 Task: Add a dentist appointment for a dental filling on the 9th at 3:00 PM.
Action: Mouse pressed left at (76, 194)
Screenshot: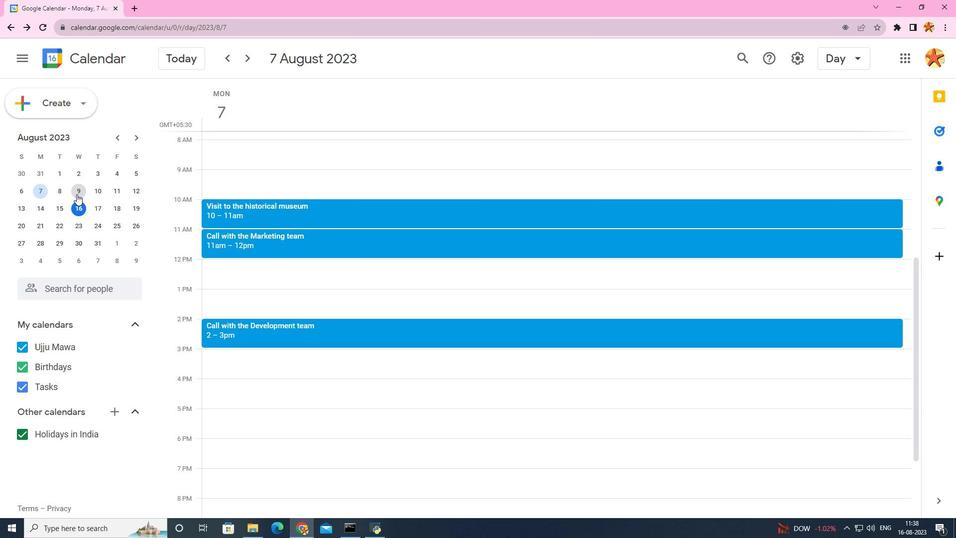 
Action: Mouse moved to (221, 351)
Screenshot: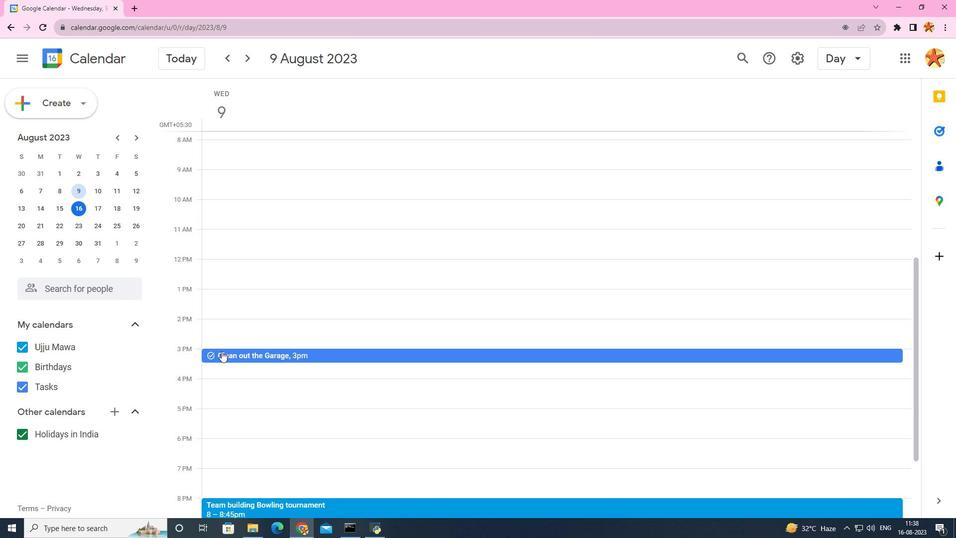 
Action: Mouse pressed left at (221, 351)
Screenshot: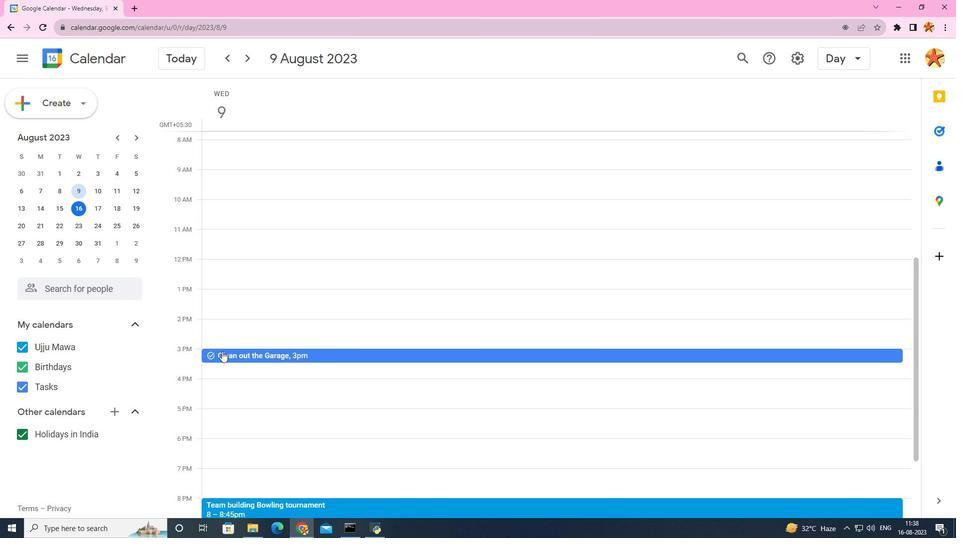 
Action: Mouse moved to (271, 311)
Screenshot: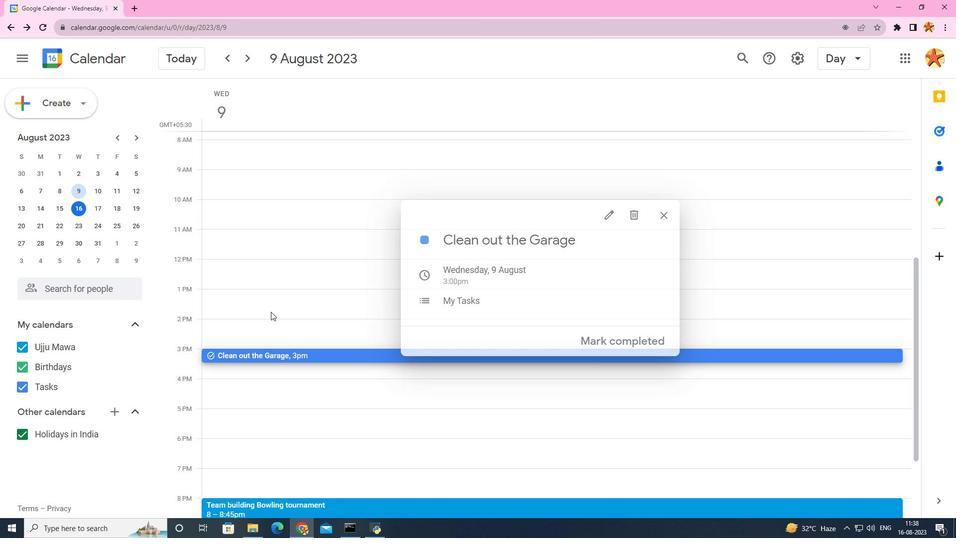 
Action: Mouse pressed left at (271, 311)
Screenshot: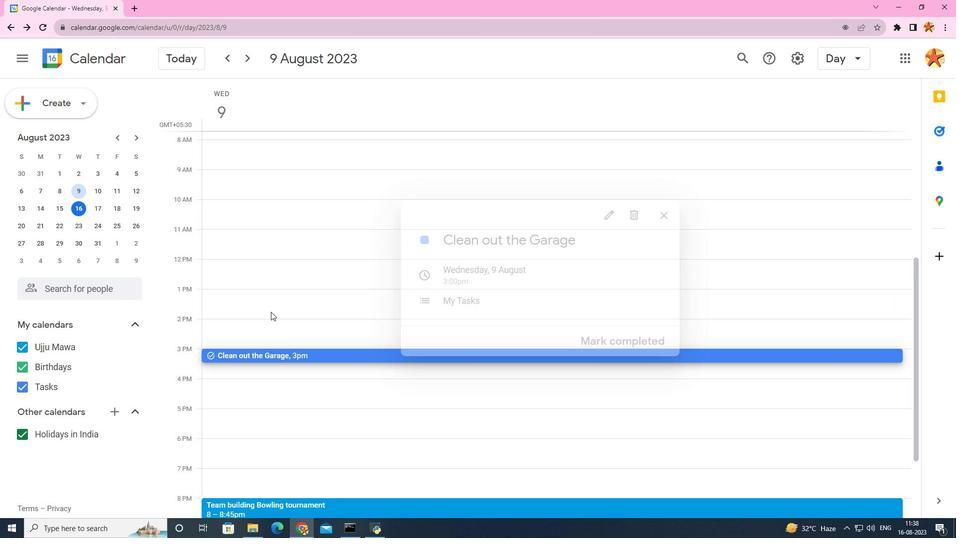 
Action: Mouse moved to (218, 333)
Screenshot: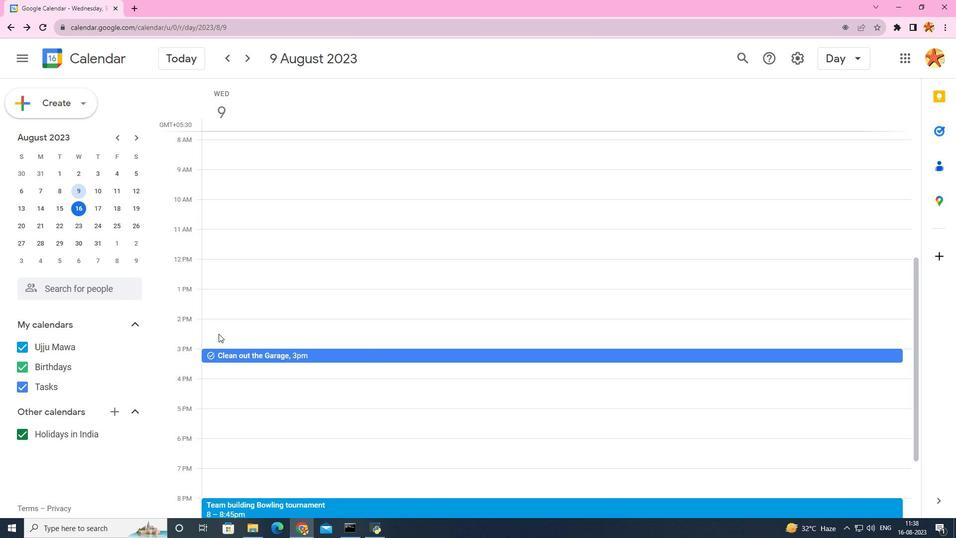 
Action: Mouse pressed left at (218, 333)
Screenshot: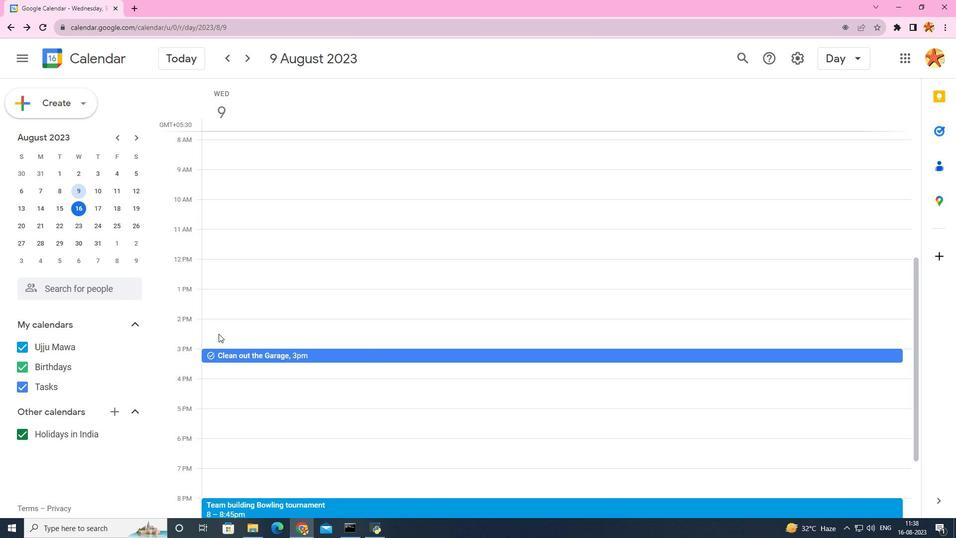 
Action: Mouse moved to (563, 226)
Screenshot: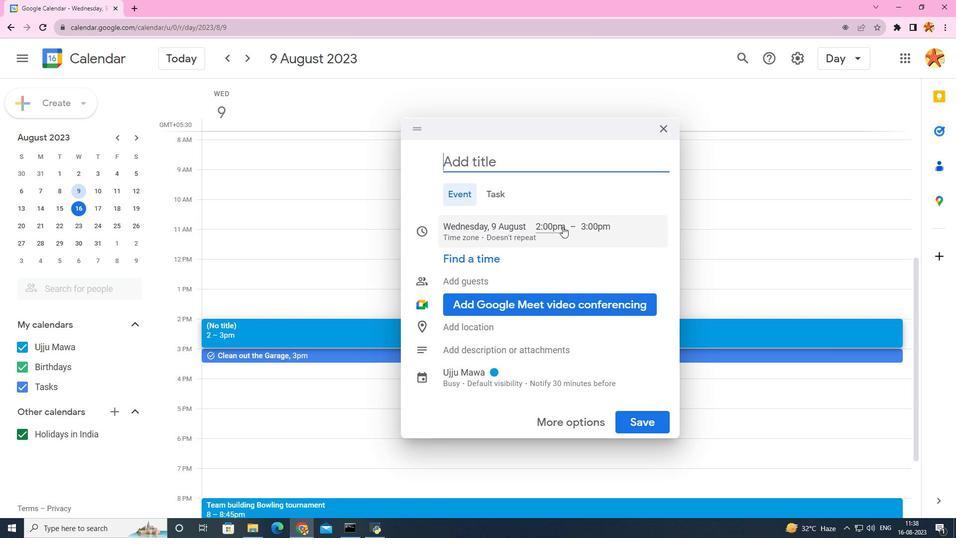 
Action: Mouse pressed left at (563, 226)
Screenshot: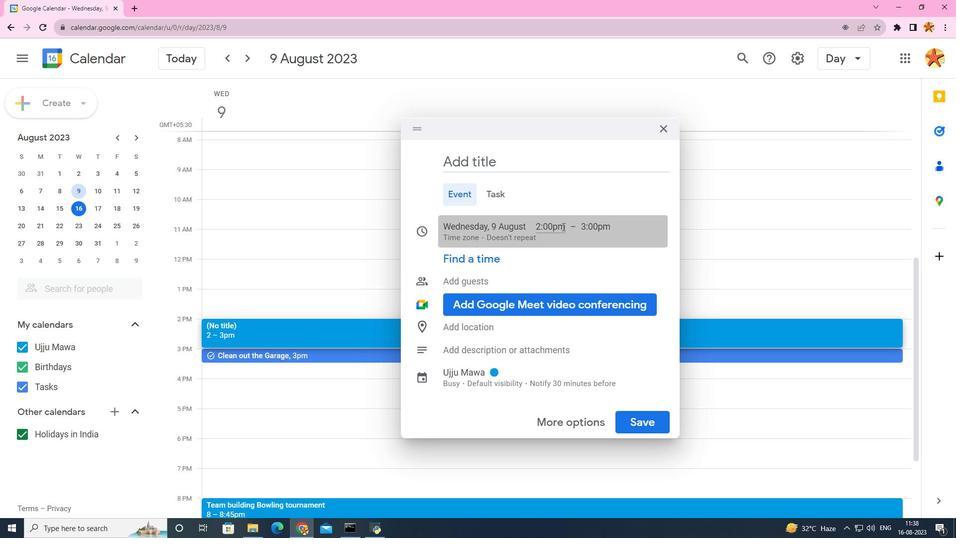 
Action: Mouse moved to (555, 338)
Screenshot: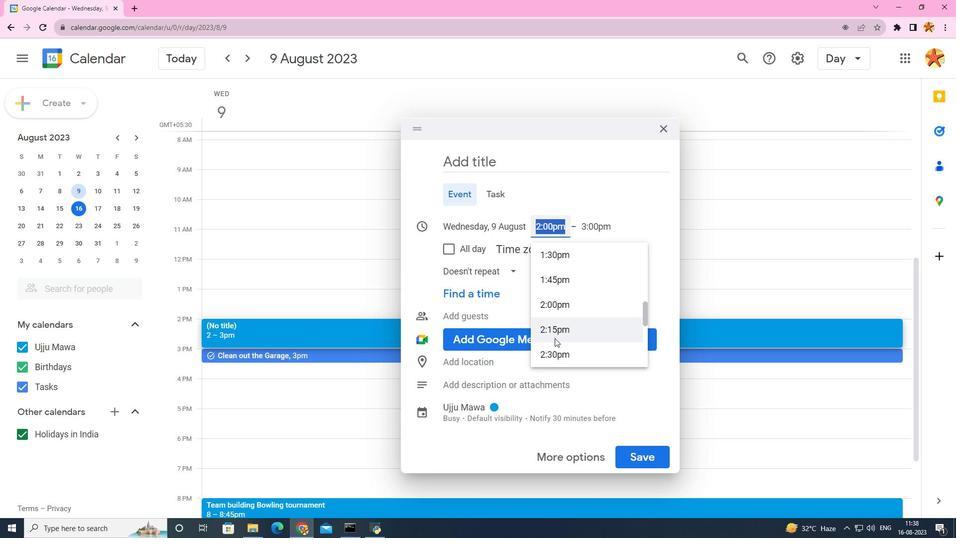 
Action: Mouse scrolled (555, 337) with delta (0, 0)
Screenshot: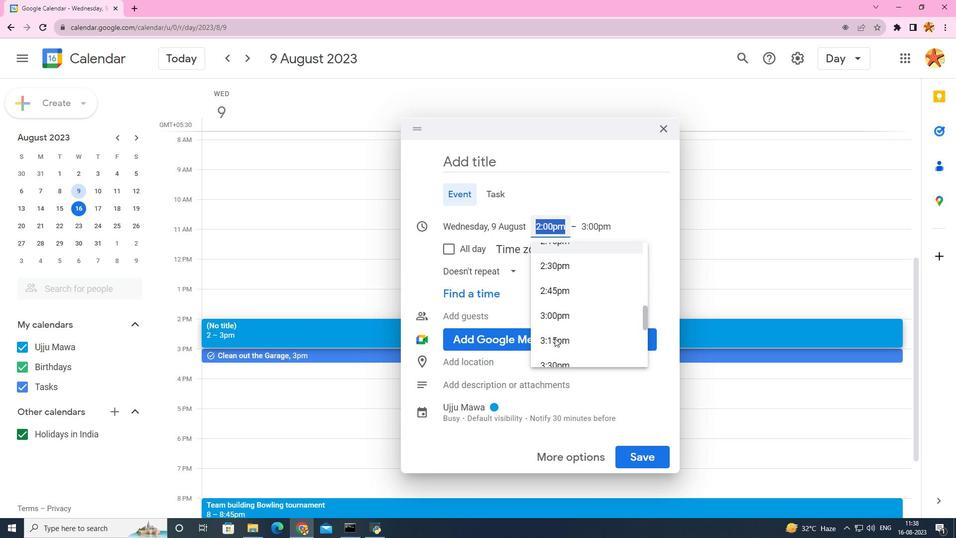 
Action: Mouse scrolled (555, 337) with delta (0, 0)
Screenshot: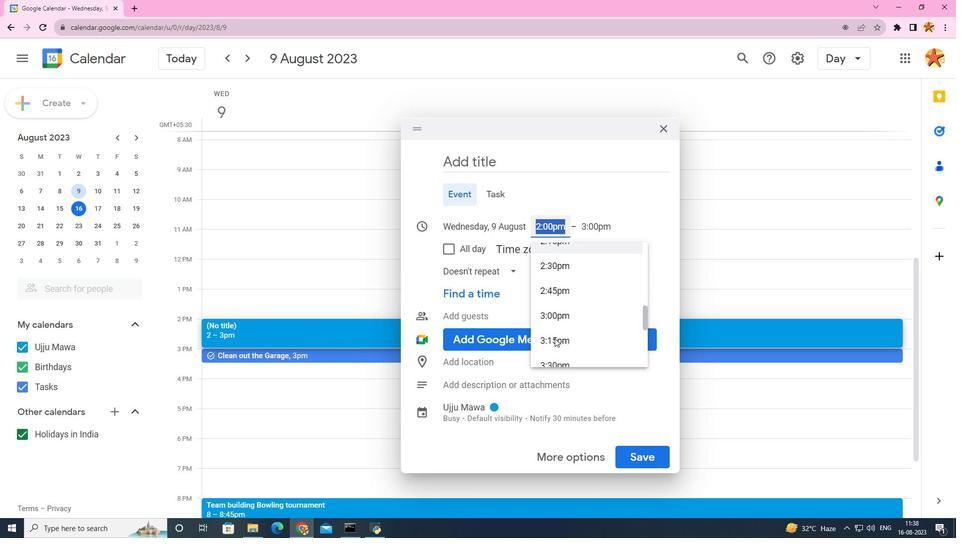 
Action: Mouse moved to (562, 308)
Screenshot: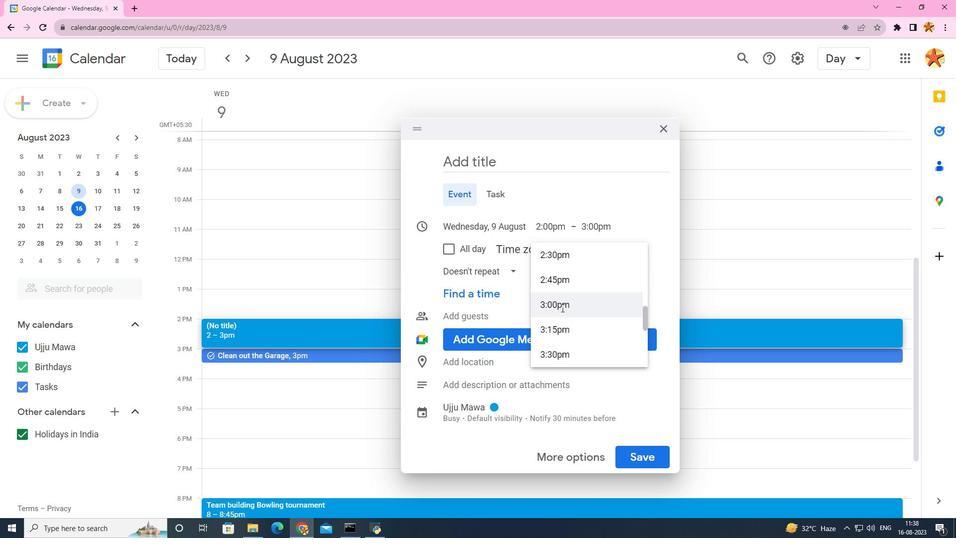 
Action: Mouse pressed left at (562, 308)
Screenshot: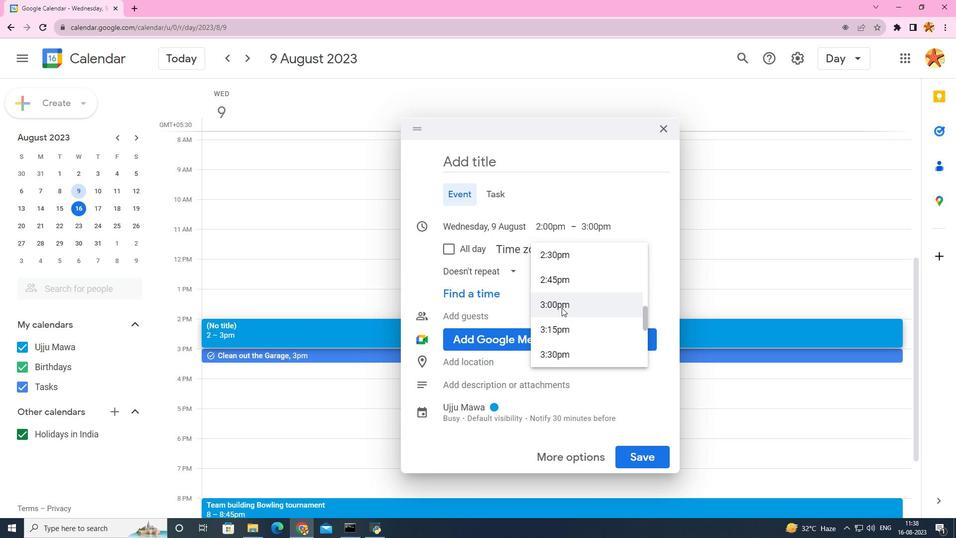 
Action: Mouse moved to (497, 157)
Screenshot: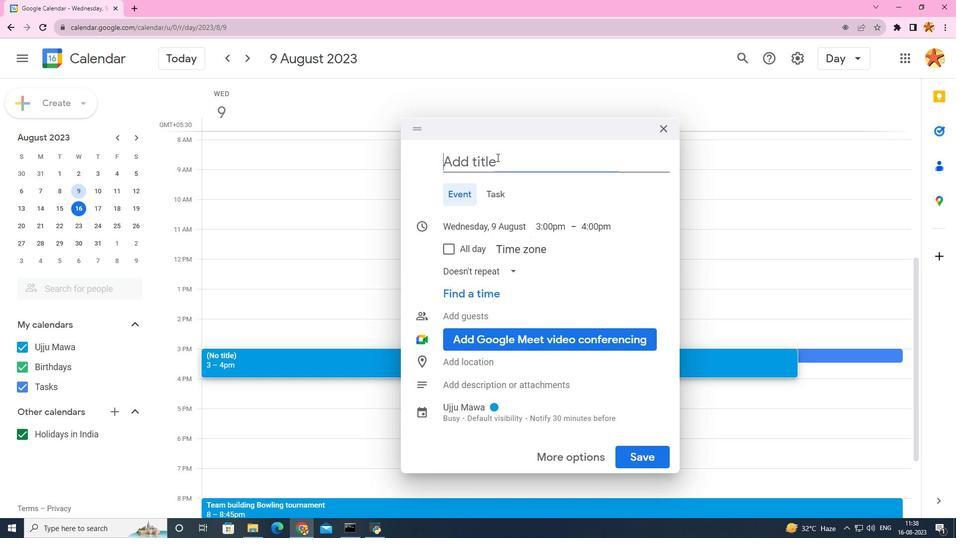 
Action: Mouse pressed left at (497, 157)
Screenshot: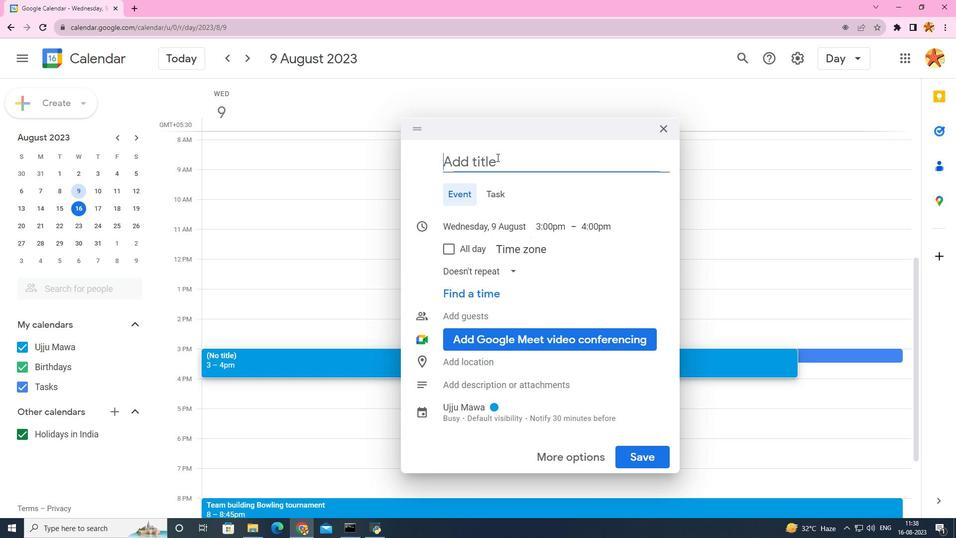 
Action: Key pressed <Key.caps_lock>D<Key.caps_lock>e<Key.backspace><Key.backspace><Key.caps_lock>A<Key.caps_lock>ppointment<Key.space>for<Key.space>a<Key.space>dental<Key.space>filling
Screenshot: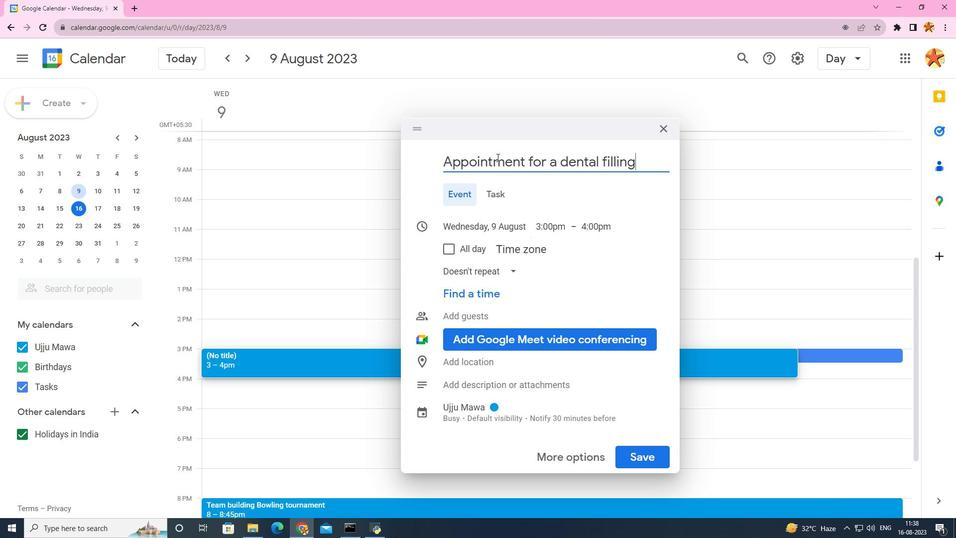 
Action: Mouse moved to (639, 458)
Screenshot: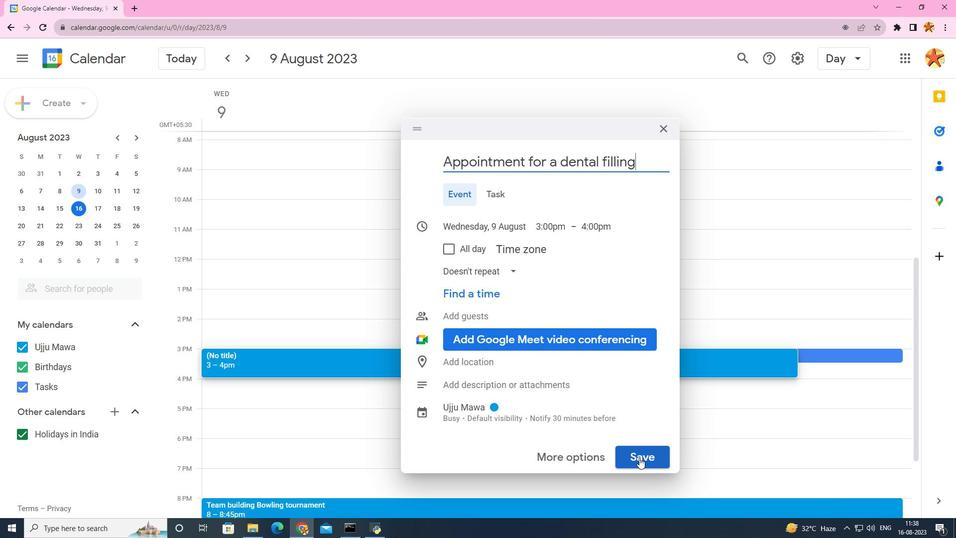 
Action: Mouse pressed left at (639, 458)
Screenshot: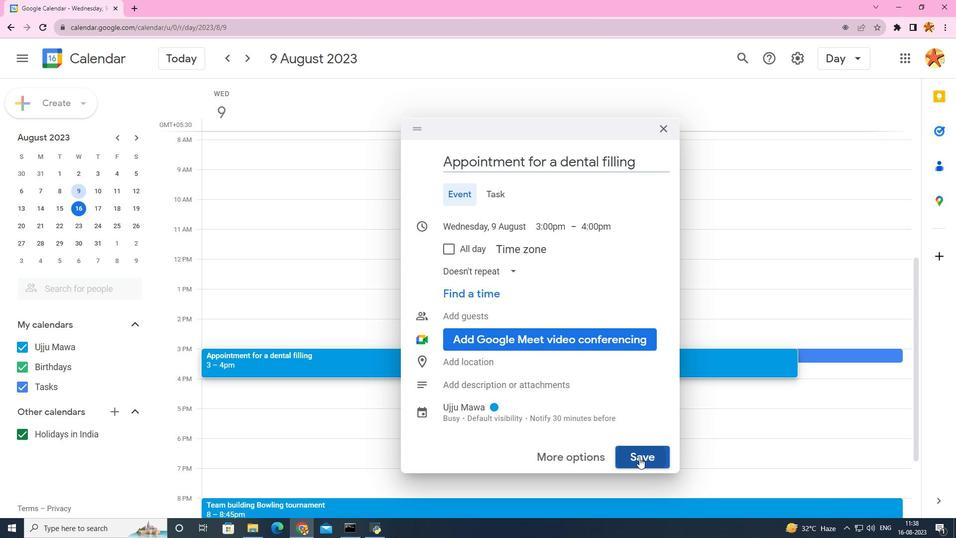 
